 Task: Change the x264 tuning to animation.
Action: Mouse moved to (129, 28)
Screenshot: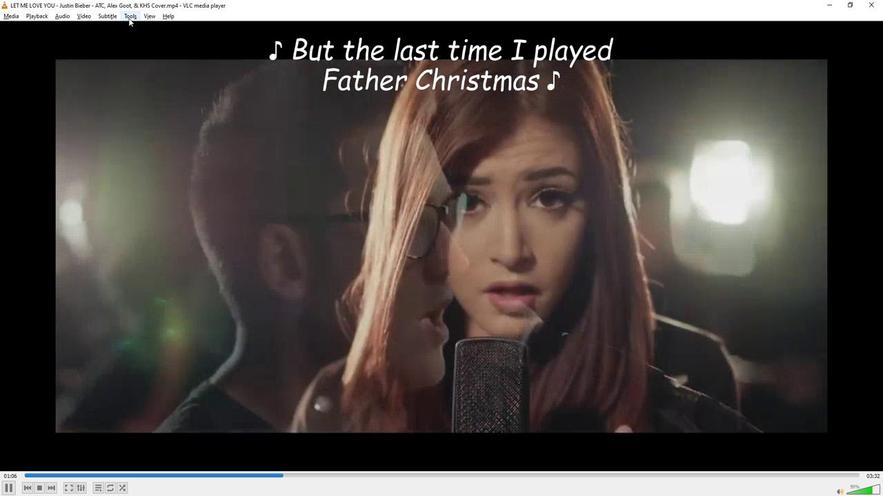 
Action: Mouse pressed left at (129, 28)
Screenshot: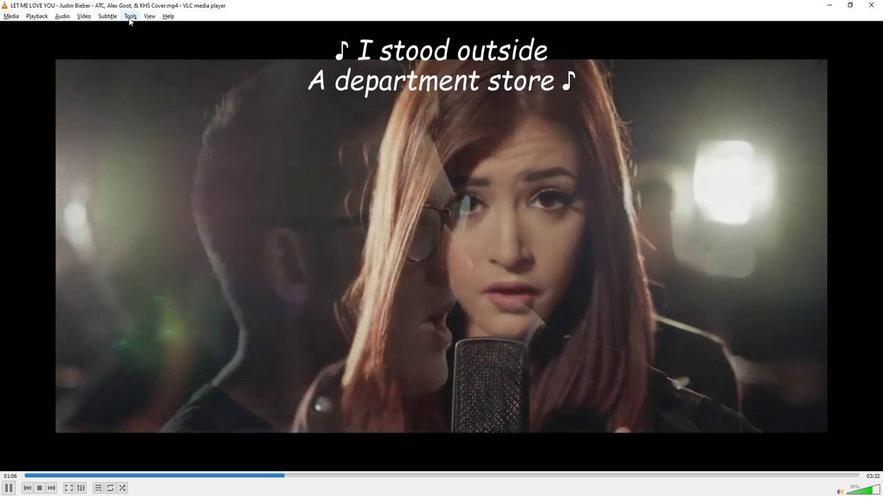 
Action: Mouse moved to (146, 129)
Screenshot: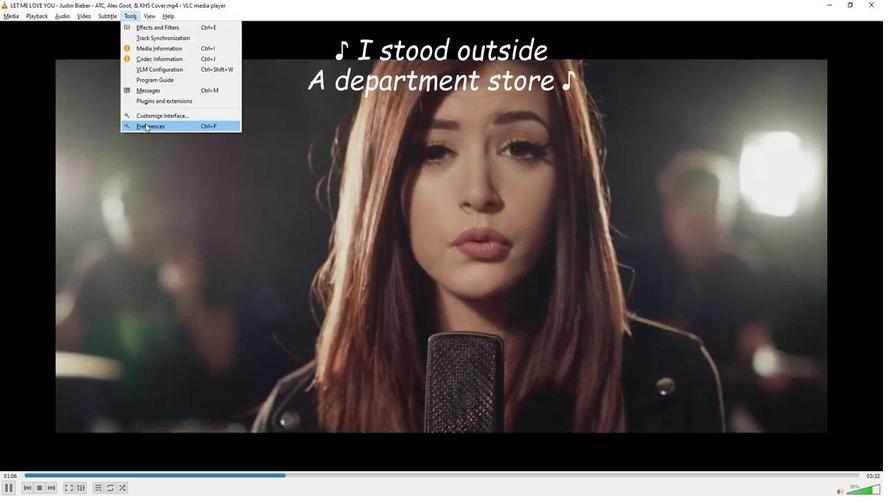 
Action: Mouse pressed left at (146, 129)
Screenshot: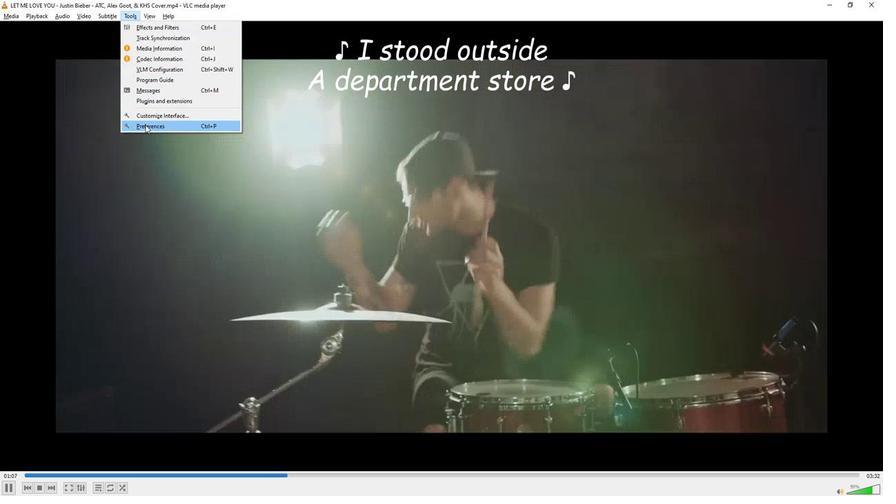 
Action: Mouse moved to (238, 137)
Screenshot: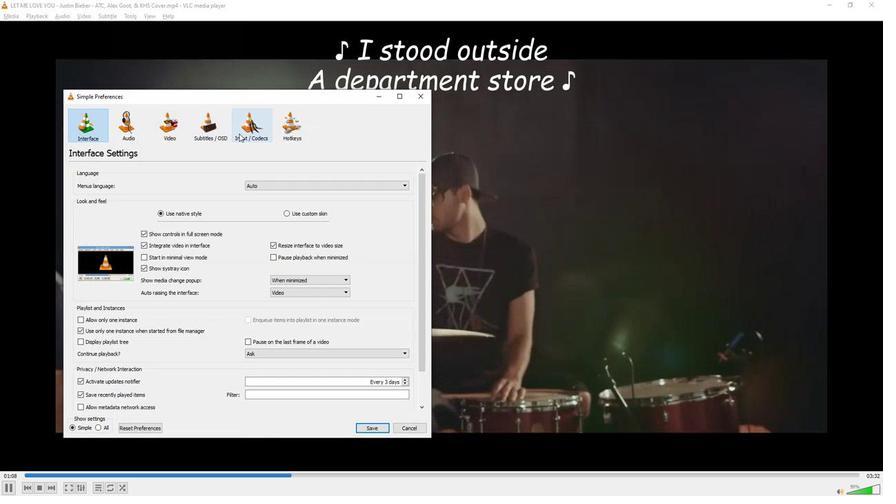 
Action: Mouse pressed left at (238, 137)
Screenshot: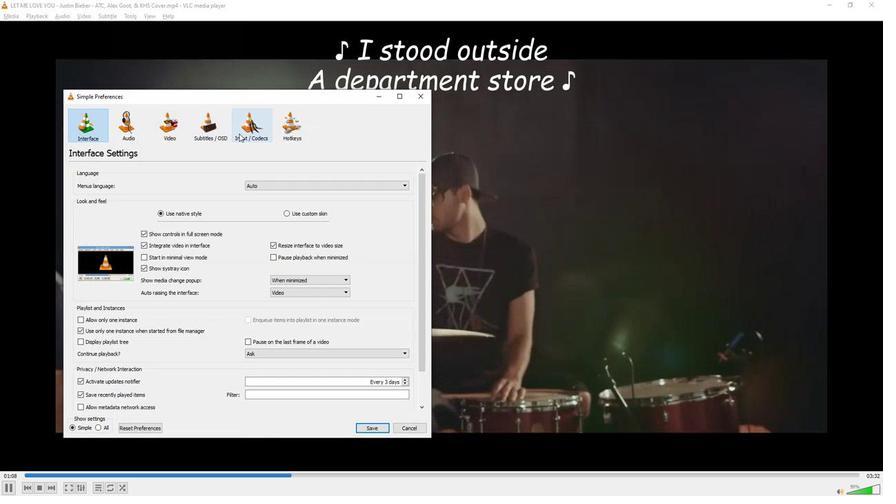 
Action: Mouse moved to (323, 234)
Screenshot: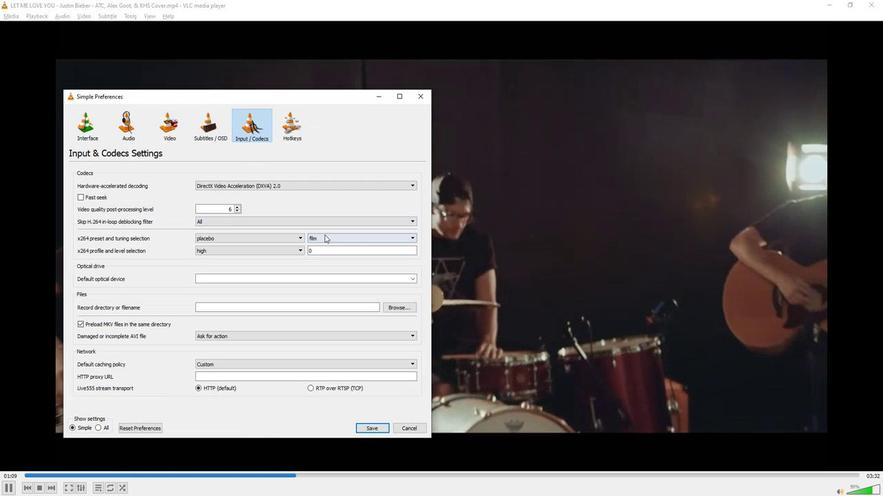 
Action: Mouse pressed left at (323, 234)
Screenshot: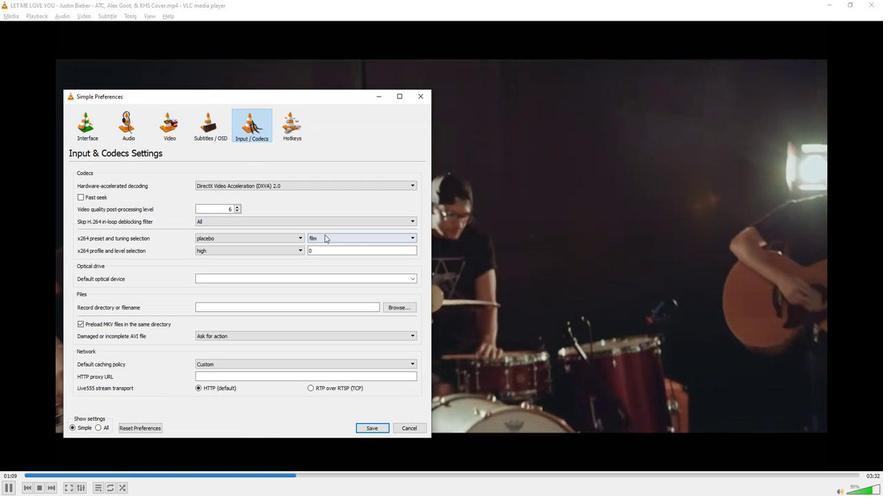 
Action: Mouse moved to (319, 247)
Screenshot: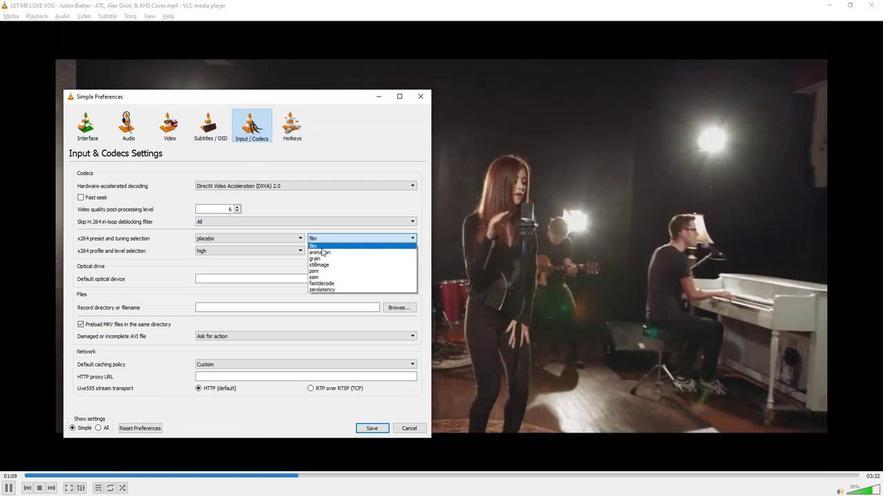 
Action: Mouse pressed left at (319, 247)
Screenshot: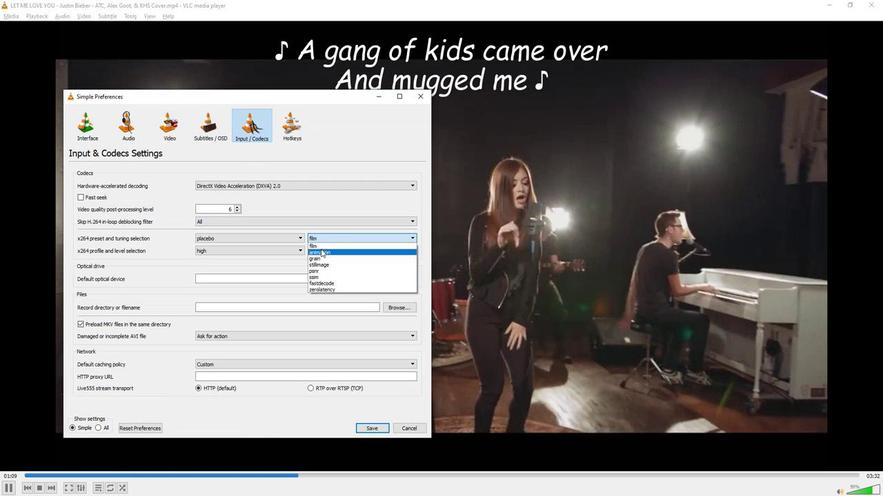 
